 Task: Look for products in the category "Men's Health" from Sprouts only.
Action: Mouse moved to (240, 115)
Screenshot: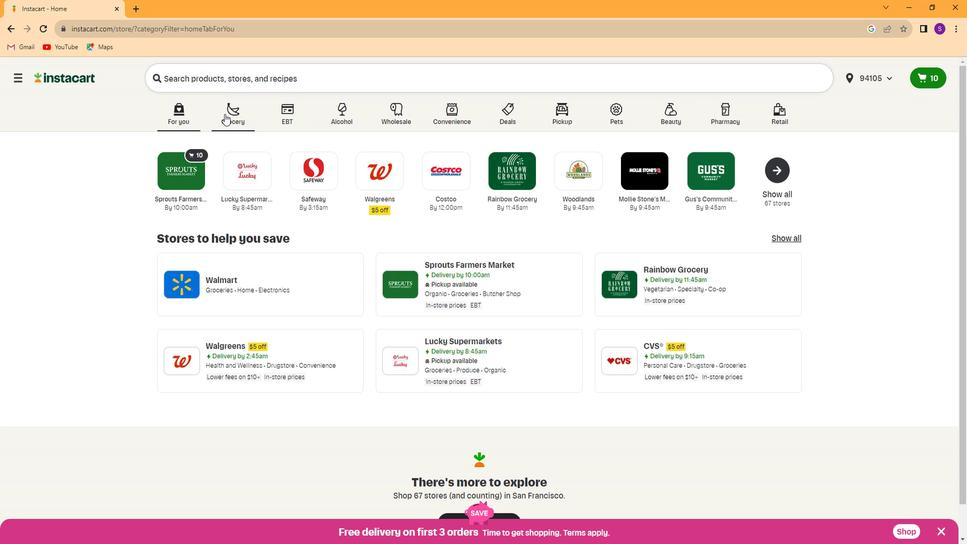 
Action: Mouse pressed left at (240, 115)
Screenshot: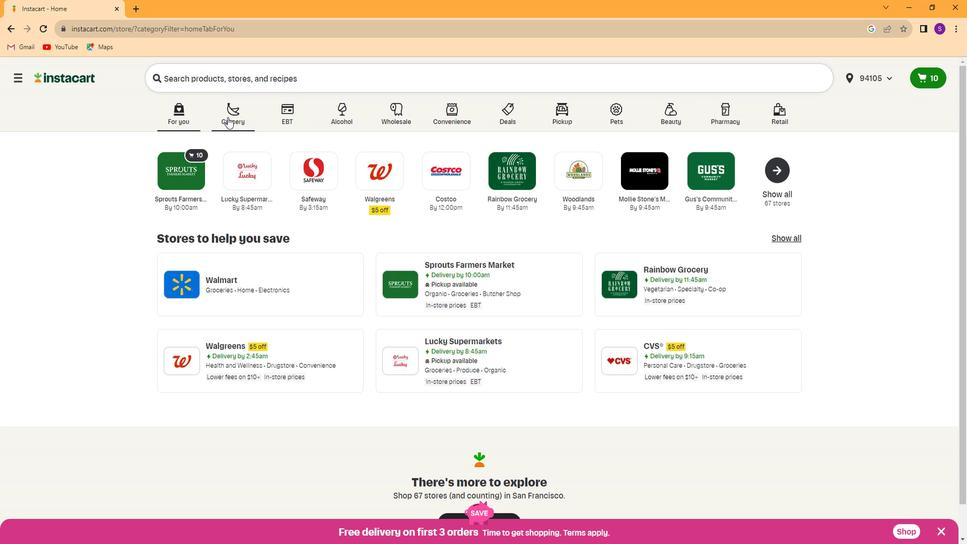 
Action: Mouse moved to (691, 169)
Screenshot: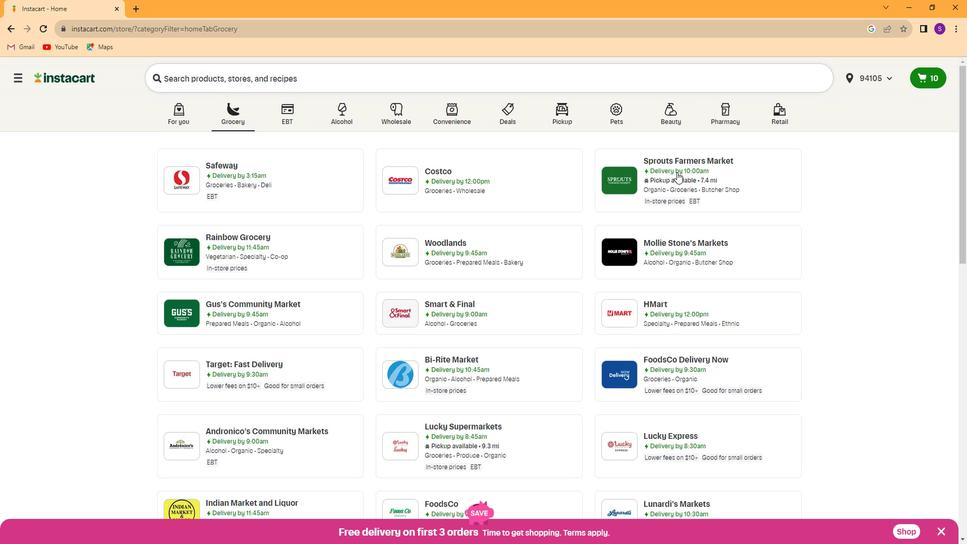 
Action: Mouse pressed left at (691, 169)
Screenshot: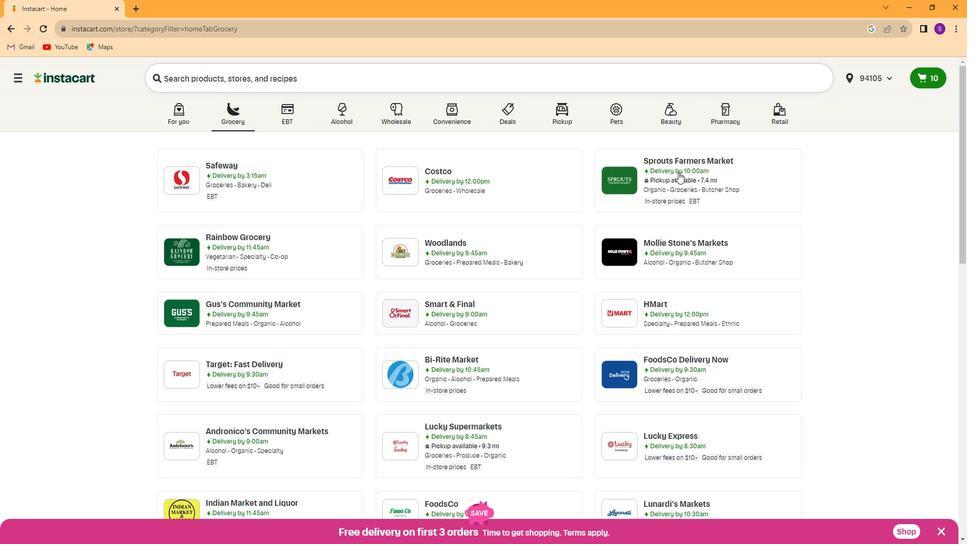 
Action: Mouse moved to (85, 358)
Screenshot: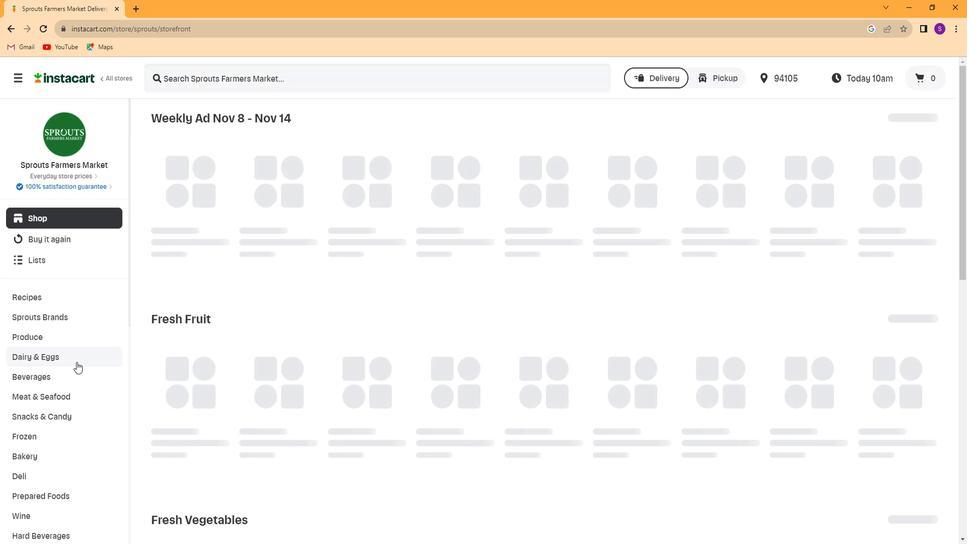 
Action: Mouse scrolled (85, 357) with delta (0, 0)
Screenshot: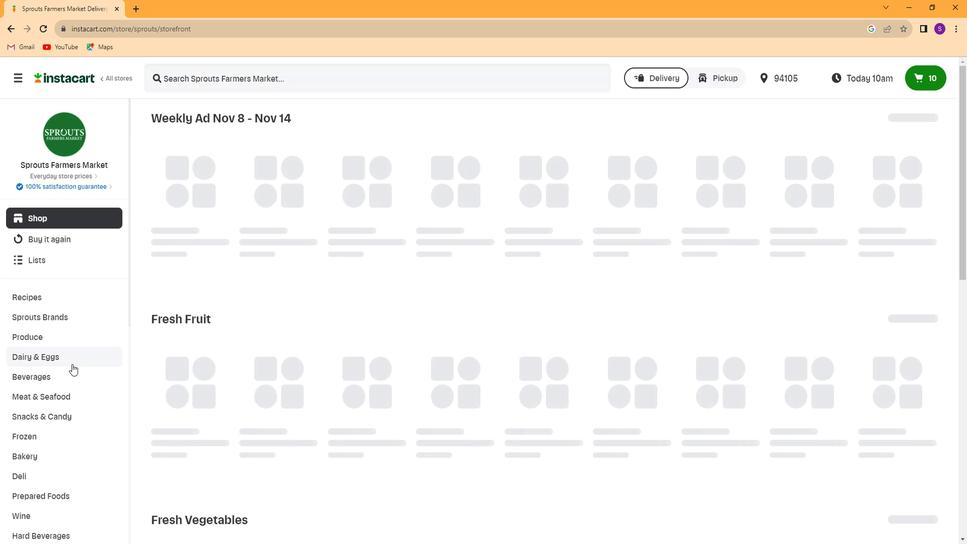 
Action: Mouse scrolled (85, 357) with delta (0, 0)
Screenshot: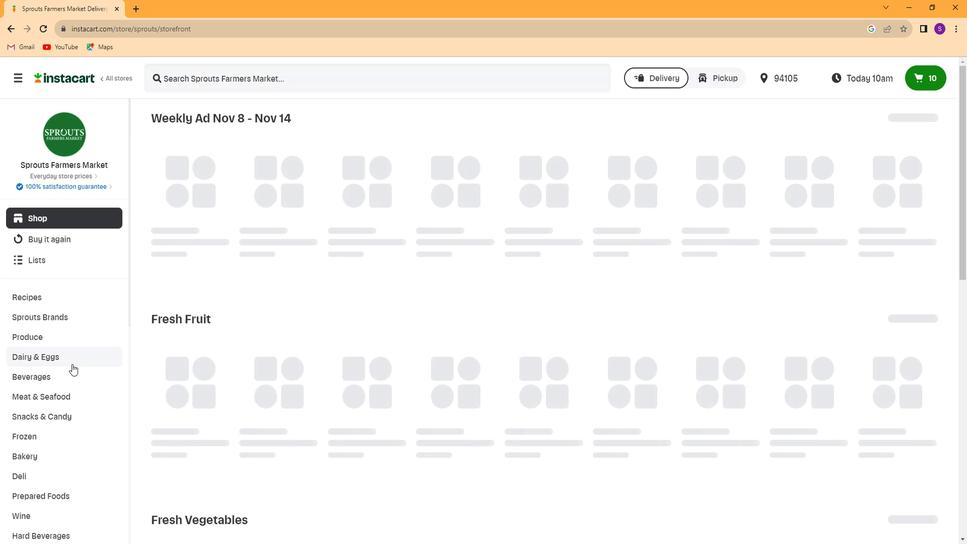 
Action: Mouse scrolled (85, 357) with delta (0, 0)
Screenshot: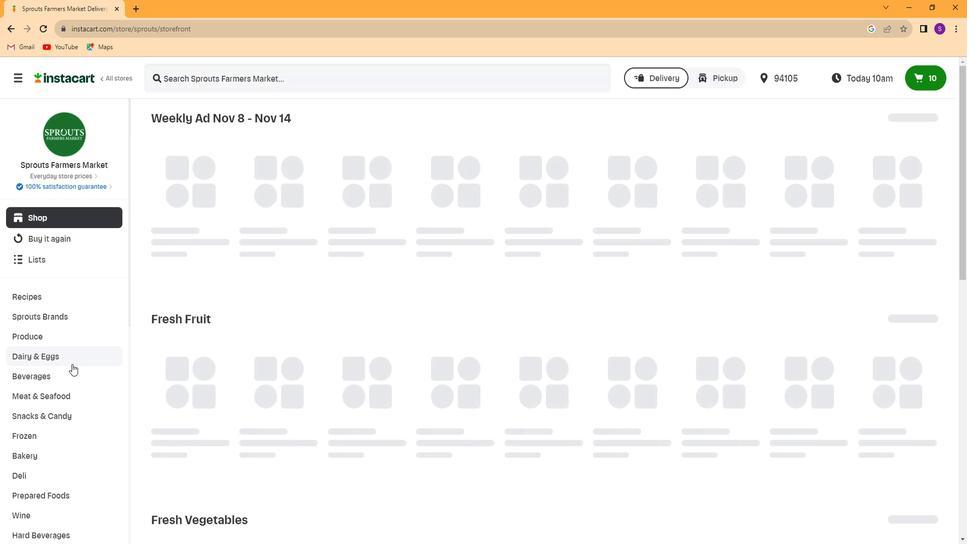 
Action: Mouse scrolled (85, 357) with delta (0, 0)
Screenshot: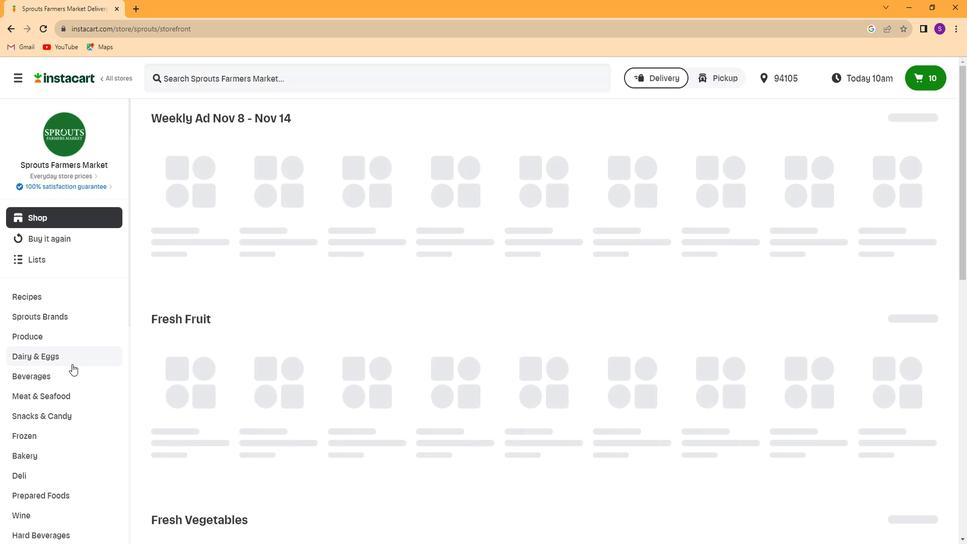 
Action: Mouse scrolled (85, 357) with delta (0, 0)
Screenshot: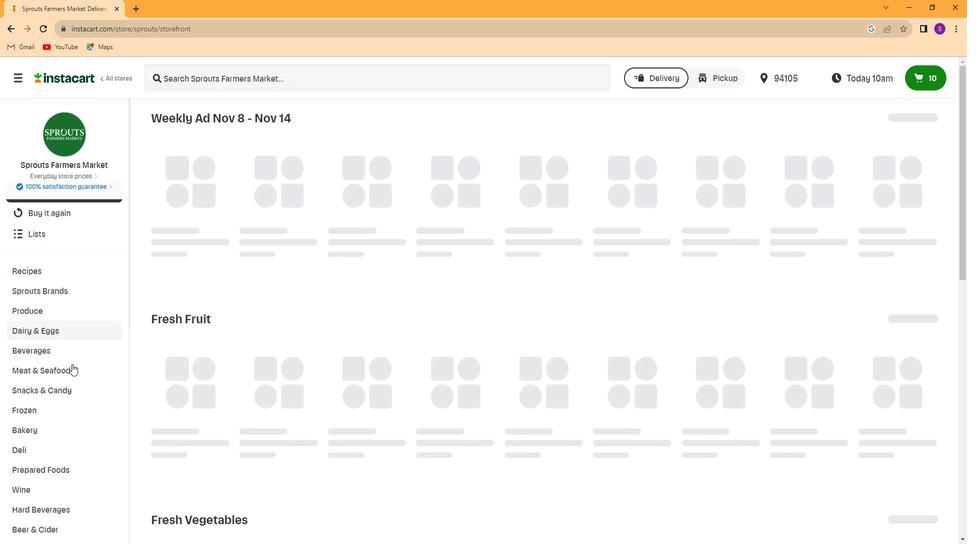 
Action: Mouse scrolled (85, 357) with delta (0, 0)
Screenshot: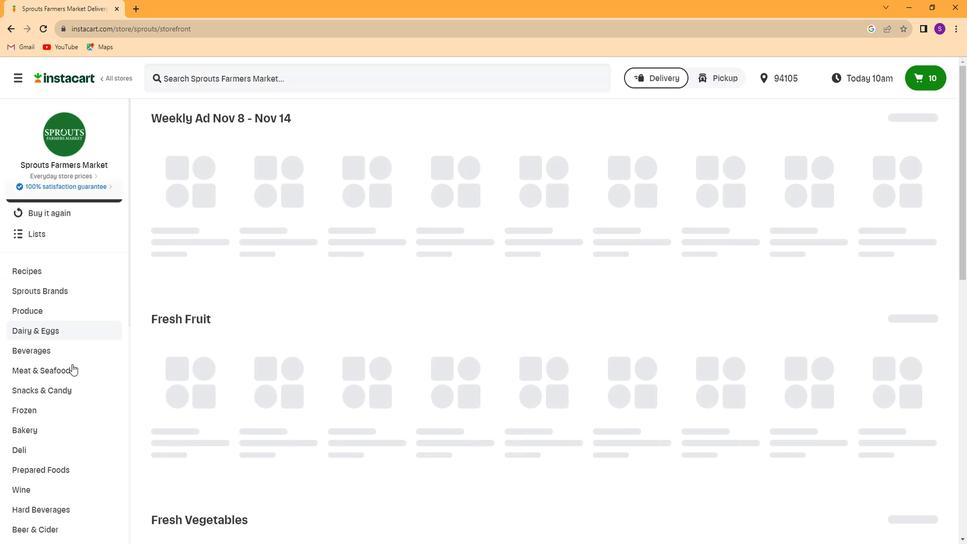
Action: Mouse scrolled (85, 357) with delta (0, 0)
Screenshot: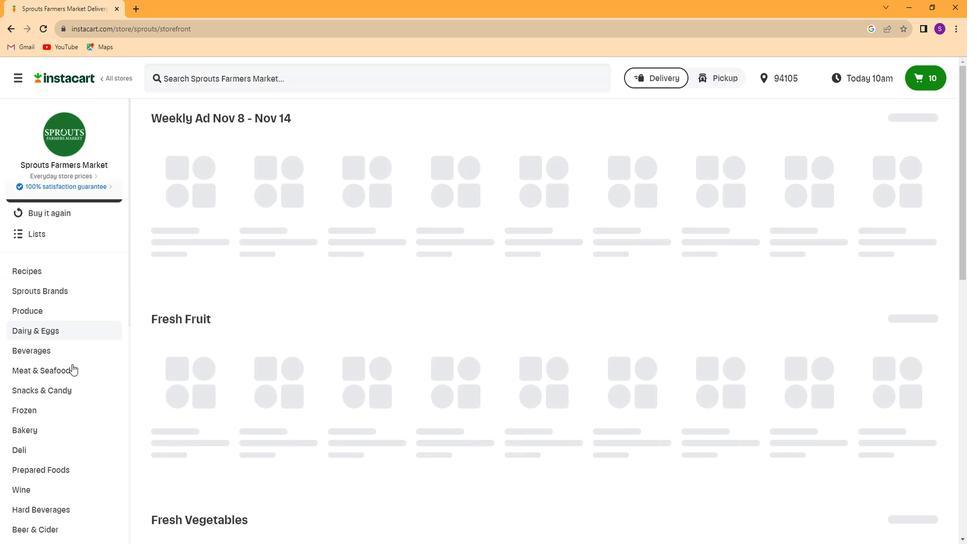 
Action: Mouse scrolled (85, 357) with delta (0, 0)
Screenshot: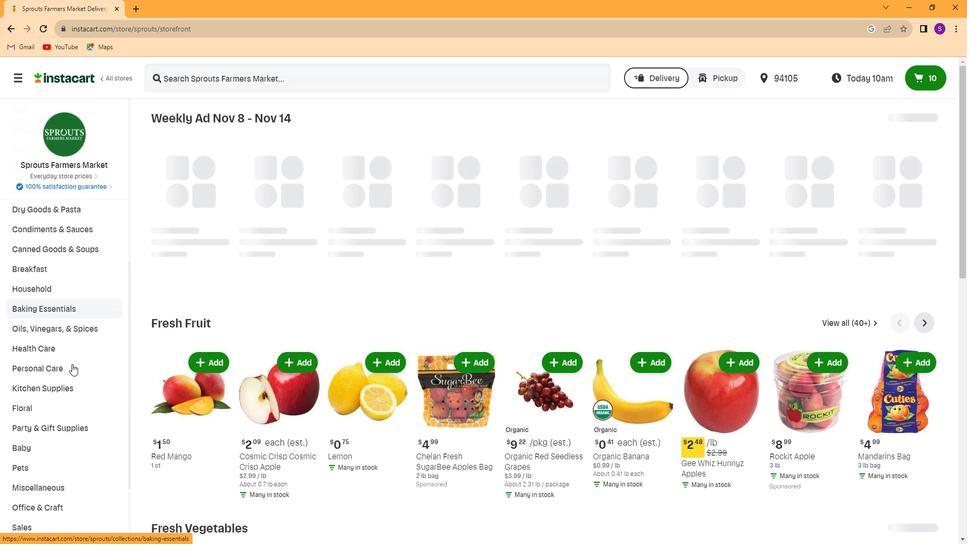 
Action: Mouse scrolled (85, 357) with delta (0, 0)
Screenshot: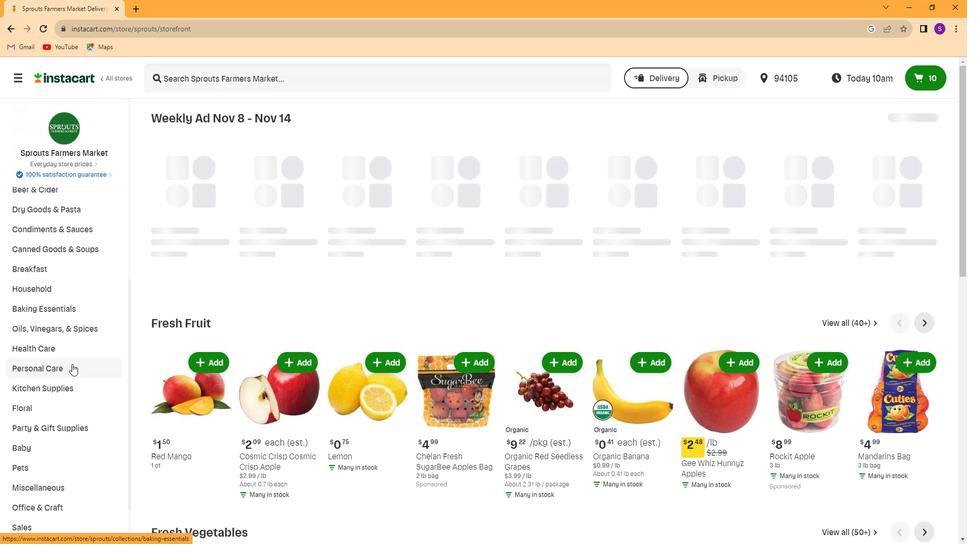 
Action: Mouse scrolled (85, 357) with delta (0, 0)
Screenshot: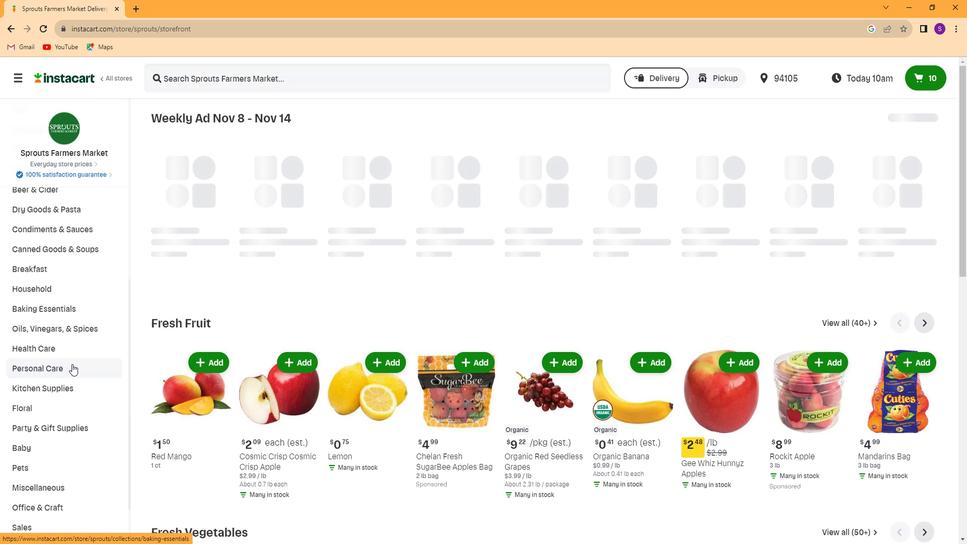 
Action: Mouse scrolled (85, 357) with delta (0, 0)
Screenshot: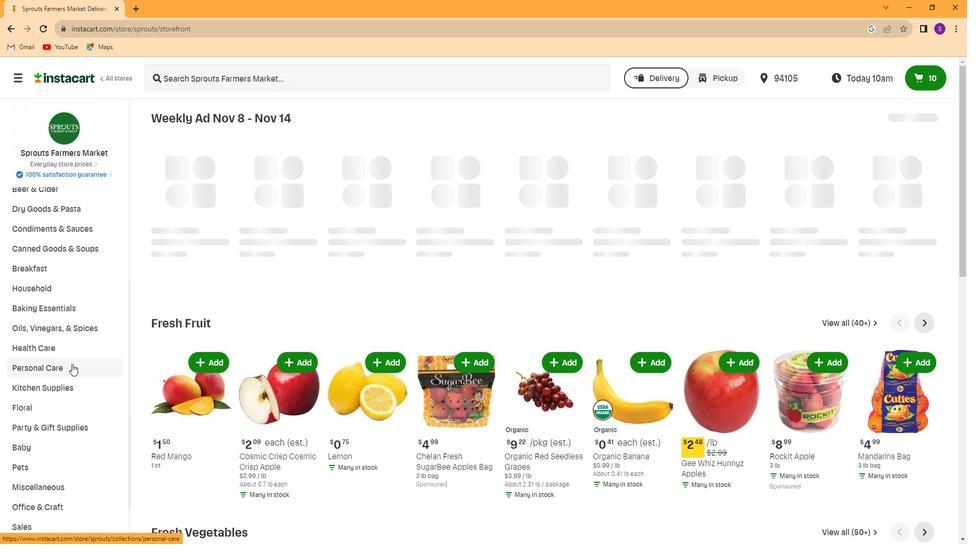 
Action: Mouse scrolled (85, 357) with delta (0, 0)
Screenshot: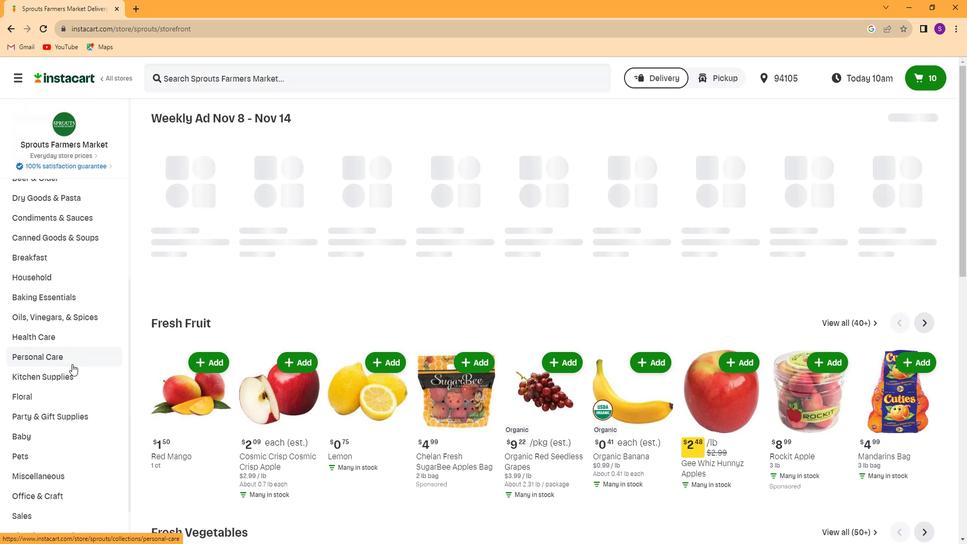 
Action: Mouse scrolled (85, 357) with delta (0, 0)
Screenshot: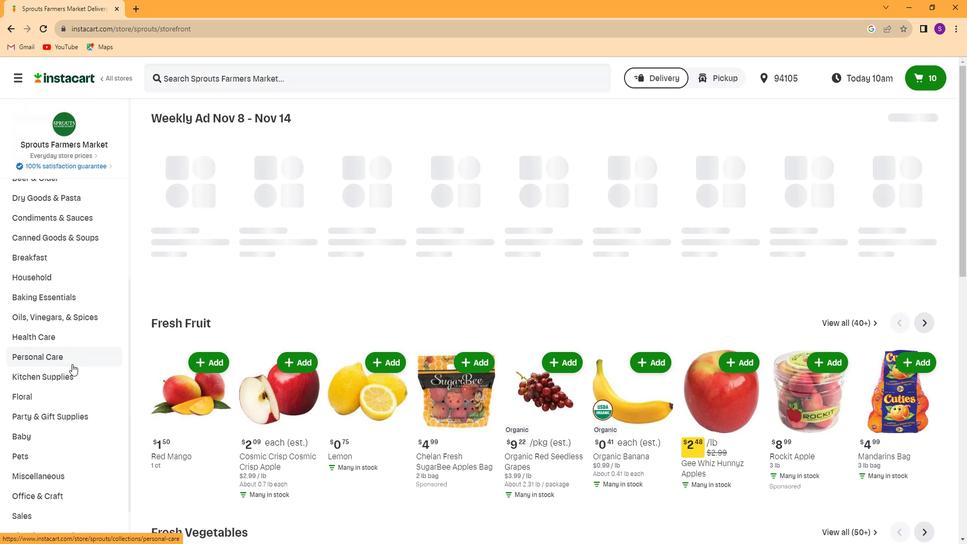 
Action: Mouse scrolled (85, 357) with delta (0, 0)
Screenshot: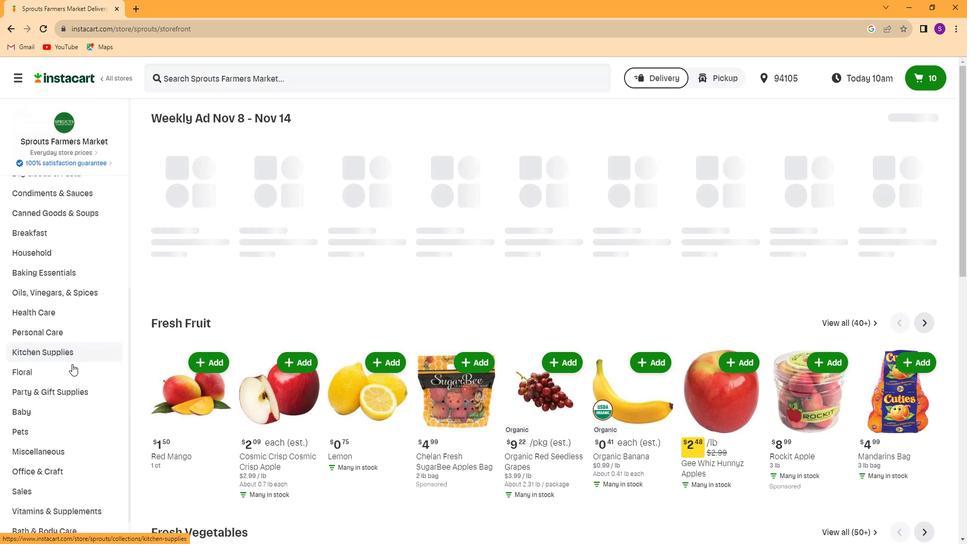 
Action: Mouse moved to (80, 479)
Screenshot: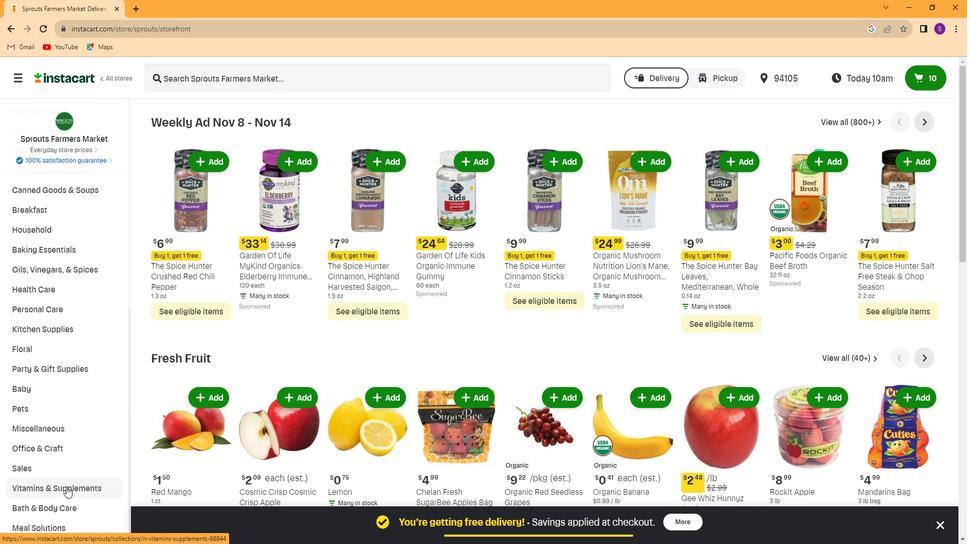 
Action: Mouse pressed left at (80, 479)
Screenshot: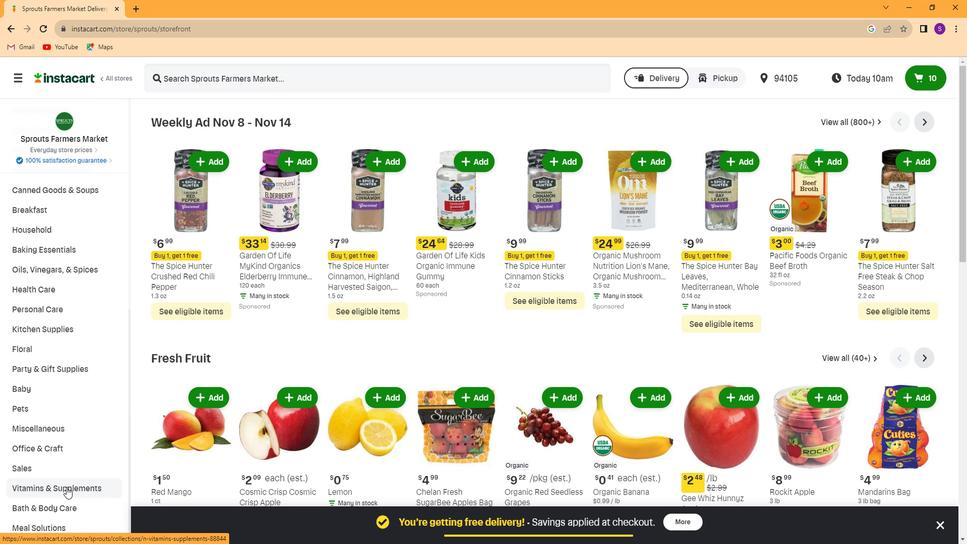 
Action: Mouse moved to (88, 436)
Screenshot: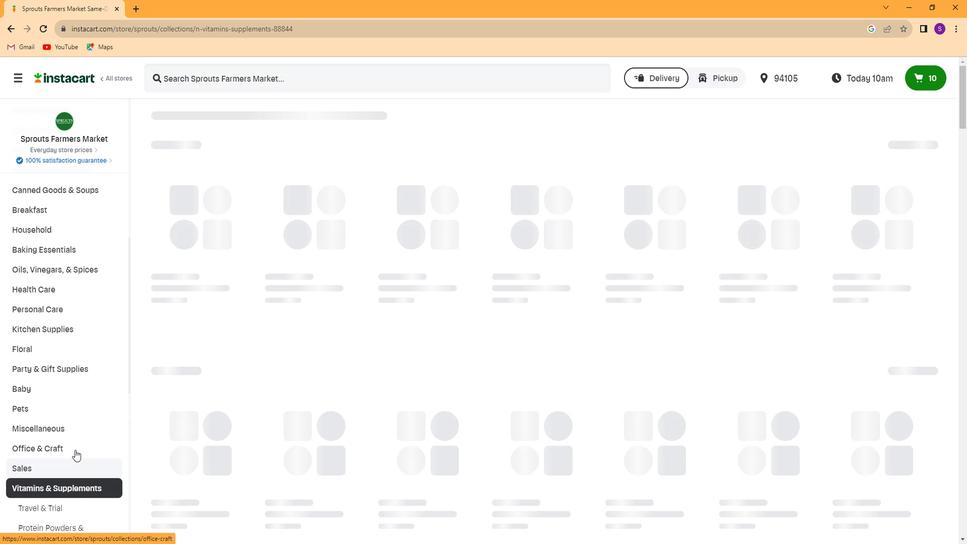 
Action: Mouse scrolled (88, 435) with delta (0, 0)
Screenshot: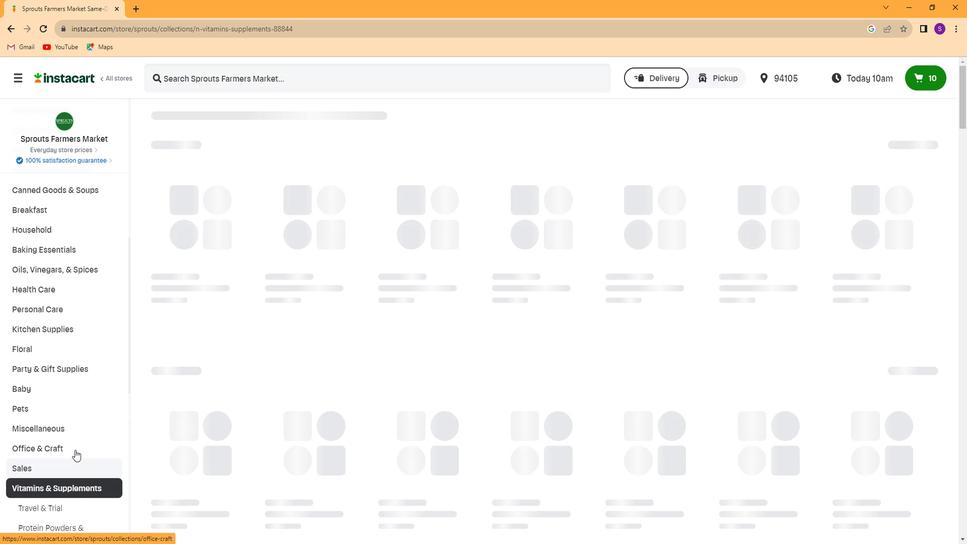 
Action: Mouse moved to (88, 414)
Screenshot: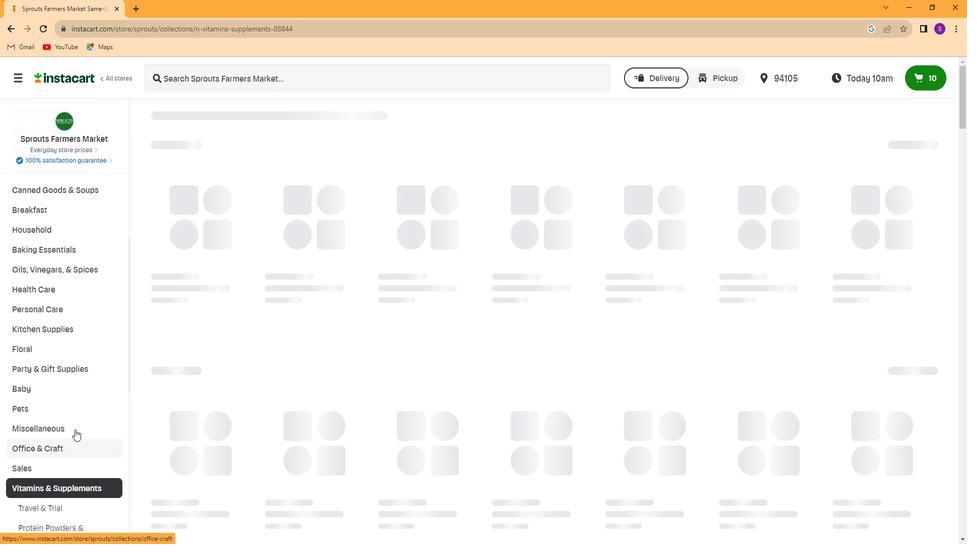 
Action: Mouse scrolled (88, 414) with delta (0, 0)
Screenshot: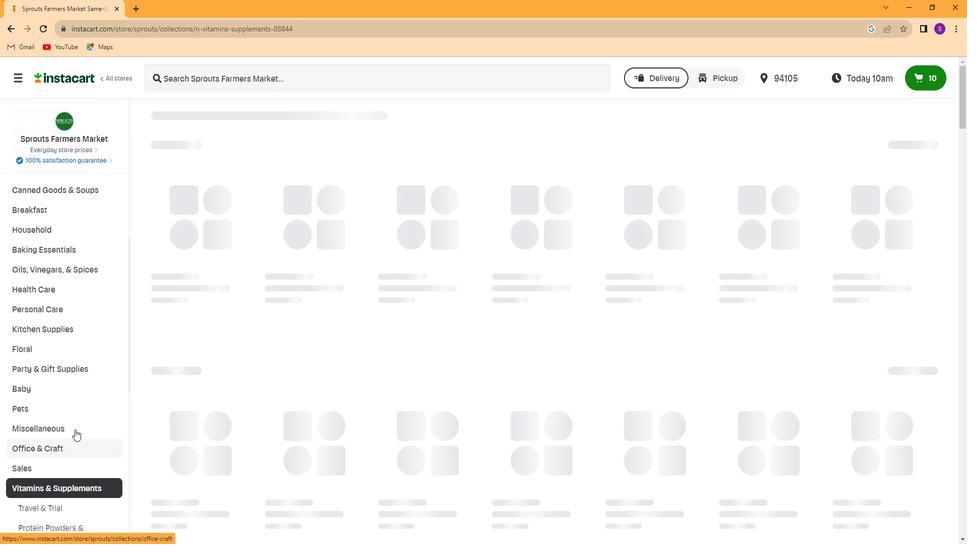 
Action: Mouse moved to (87, 400)
Screenshot: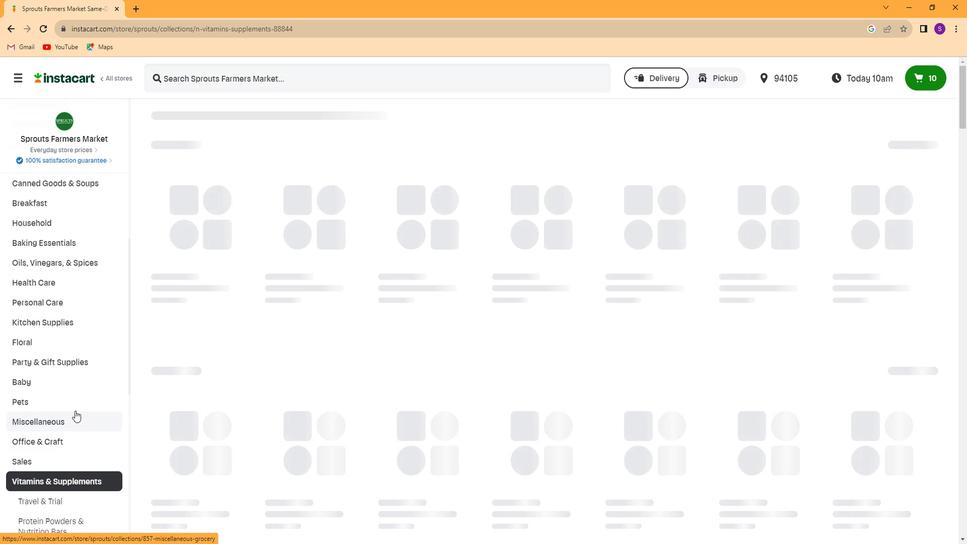
Action: Mouse scrolled (87, 399) with delta (0, 0)
Screenshot: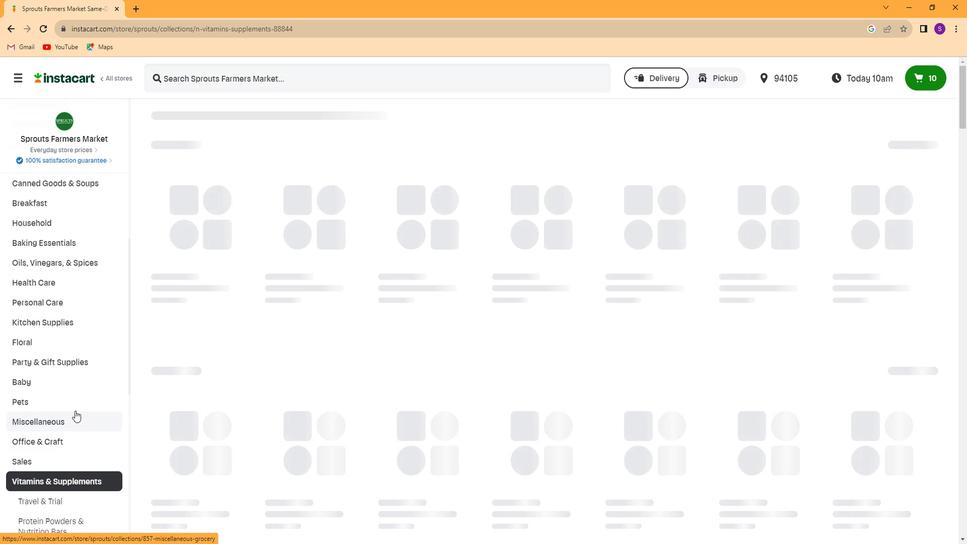 
Action: Mouse moved to (87, 387)
Screenshot: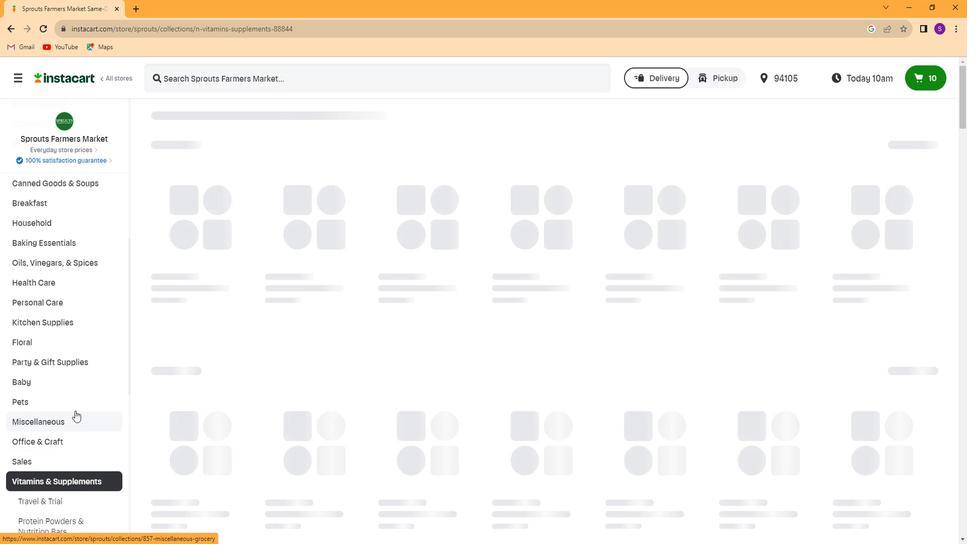 
Action: Mouse scrolled (87, 386) with delta (0, 0)
Screenshot: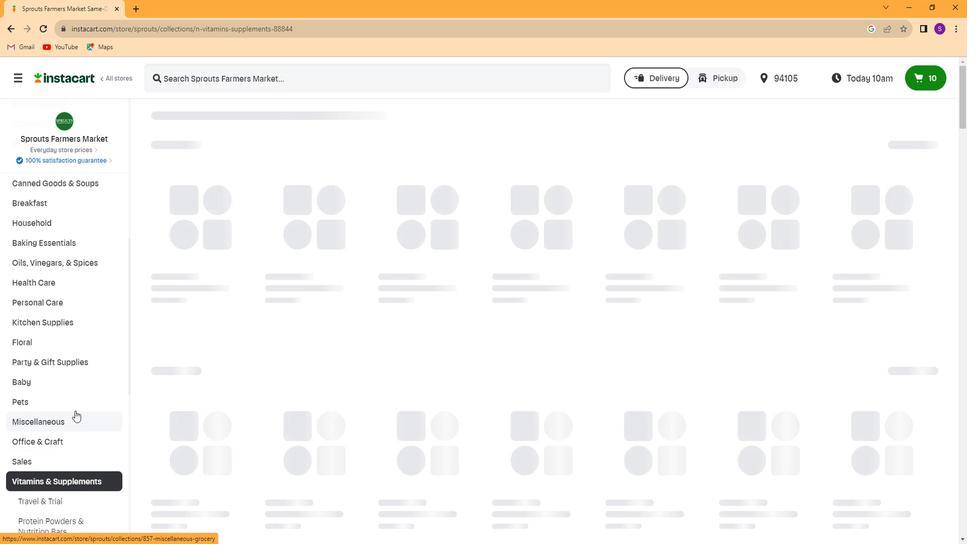 
Action: Mouse moved to (87, 375)
Screenshot: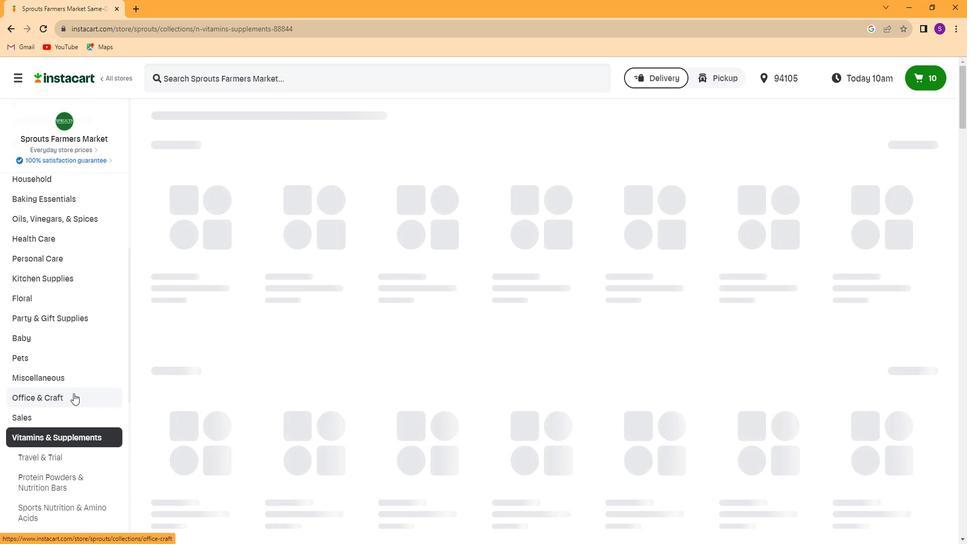 
Action: Mouse scrolled (87, 374) with delta (0, 0)
Screenshot: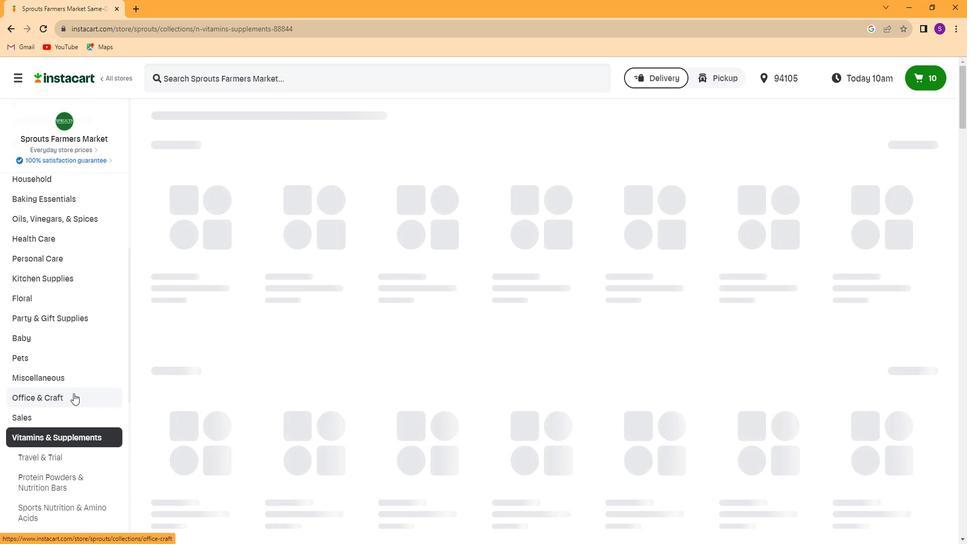 
Action: Mouse moved to (87, 365)
Screenshot: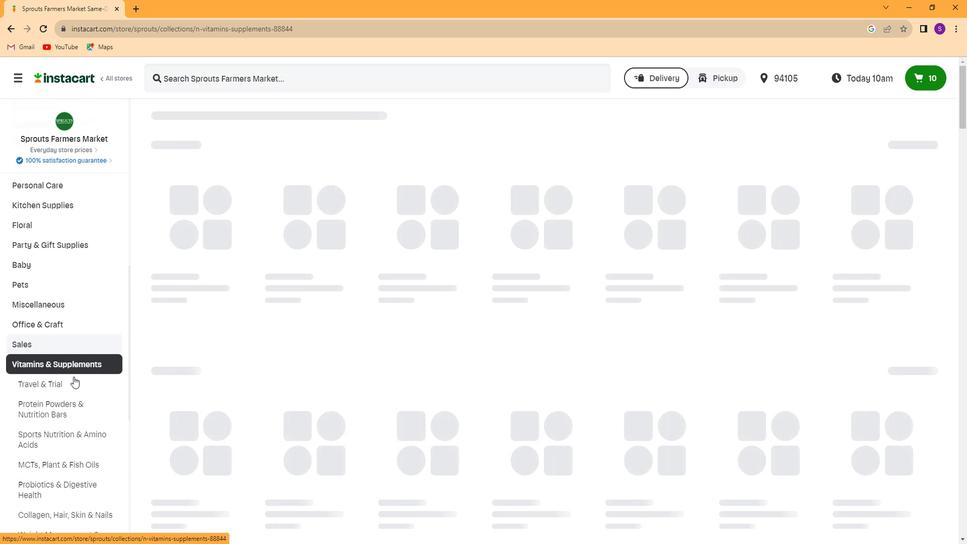 
Action: Mouse scrolled (87, 365) with delta (0, 0)
Screenshot: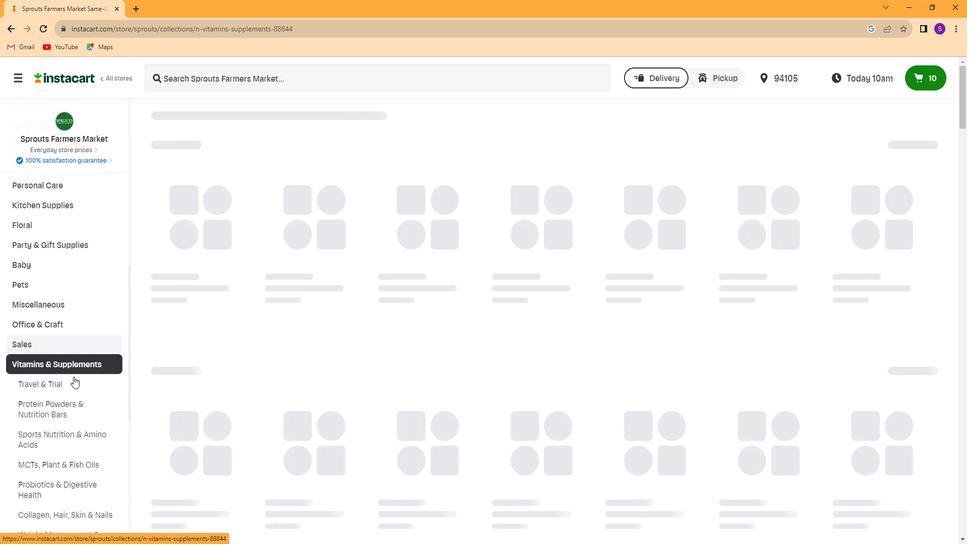 
Action: Mouse moved to (81, 407)
Screenshot: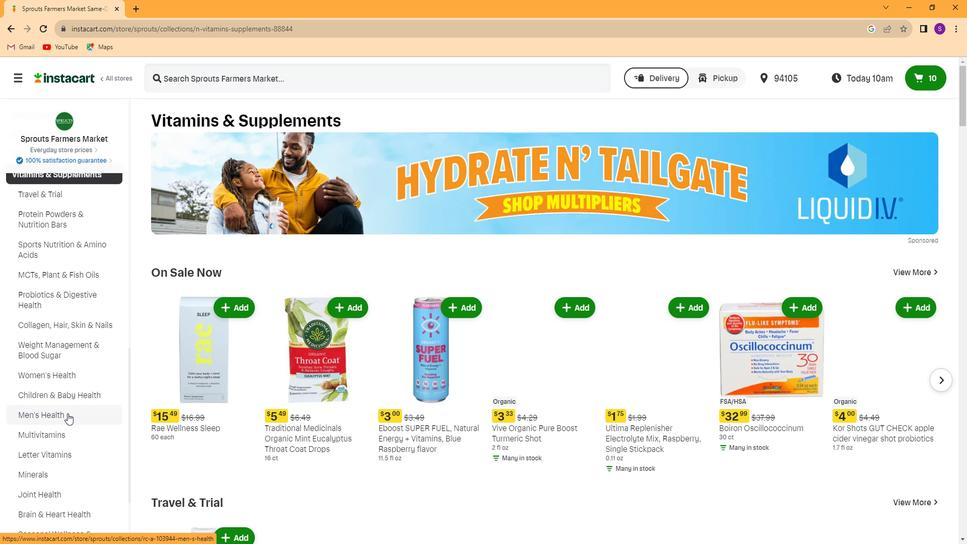 
Action: Mouse pressed left at (81, 407)
Screenshot: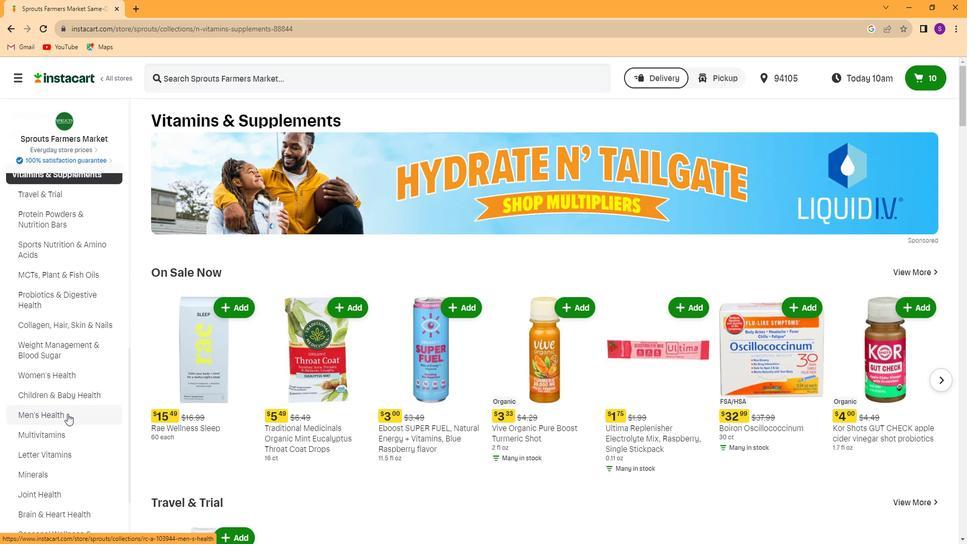 
Action: Mouse moved to (359, 155)
Screenshot: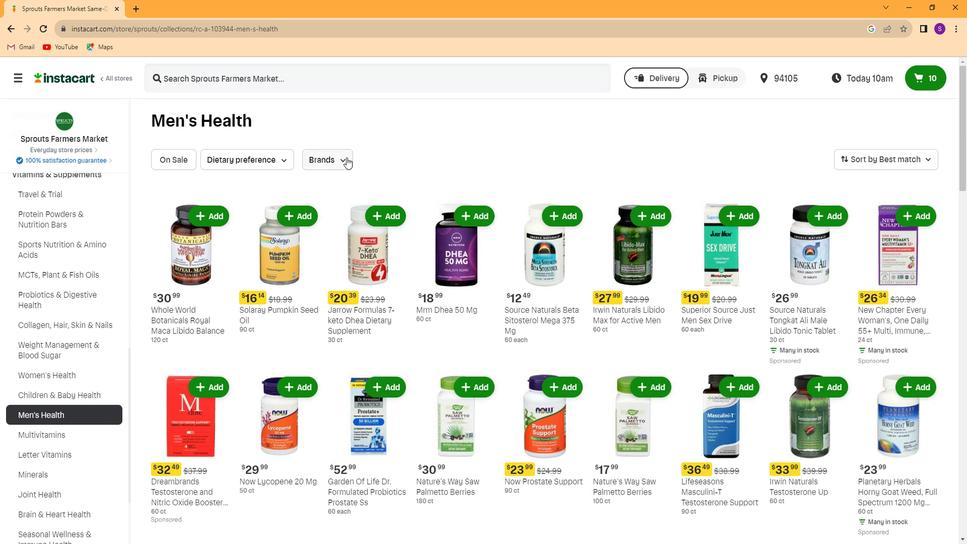 
Action: Mouse pressed left at (359, 155)
Screenshot: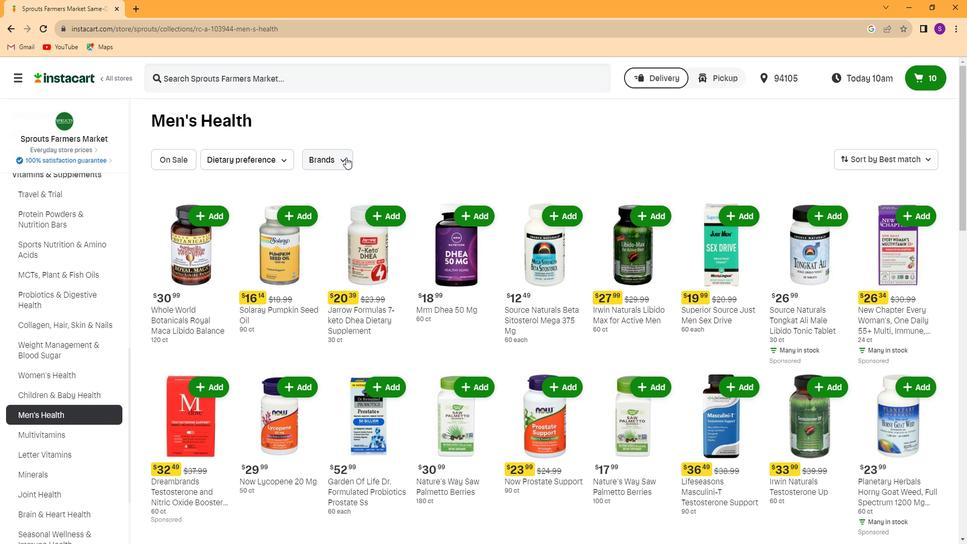 
Action: Mouse moved to (367, 233)
Screenshot: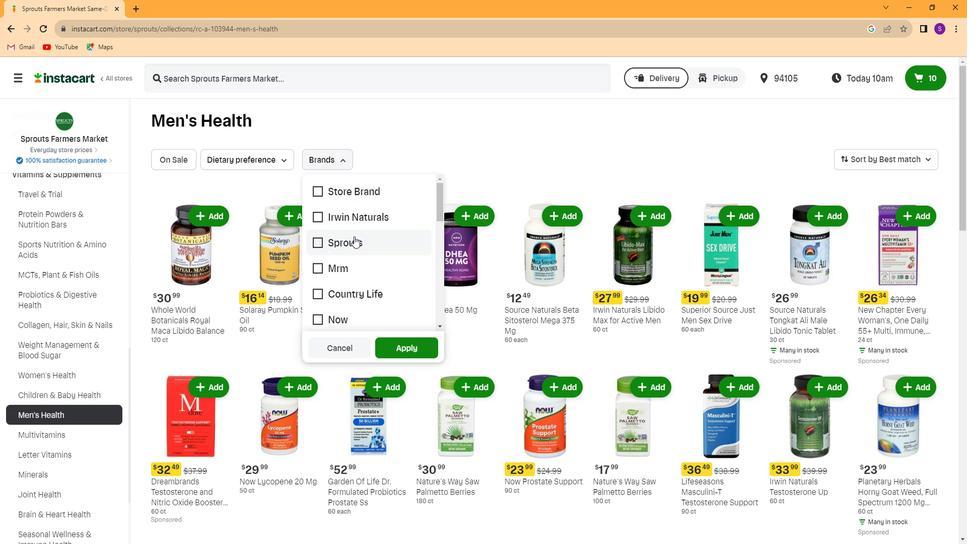 
Action: Mouse pressed left at (367, 233)
Screenshot: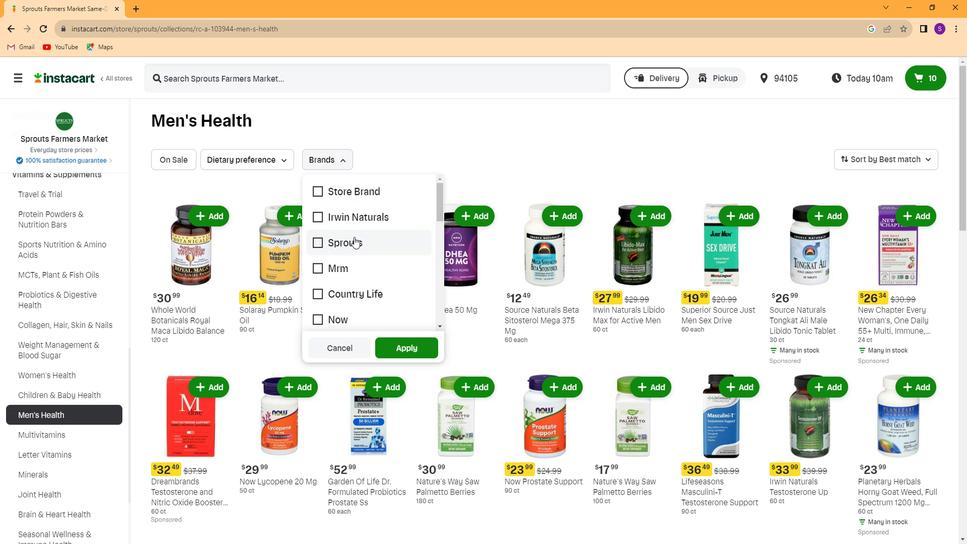 
Action: Mouse moved to (412, 343)
Screenshot: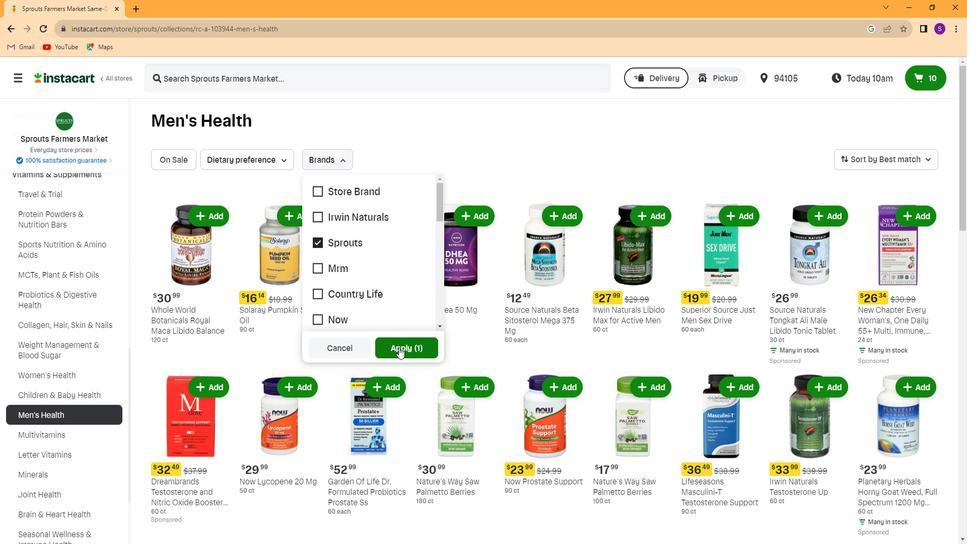 
Action: Mouse pressed left at (412, 343)
Screenshot: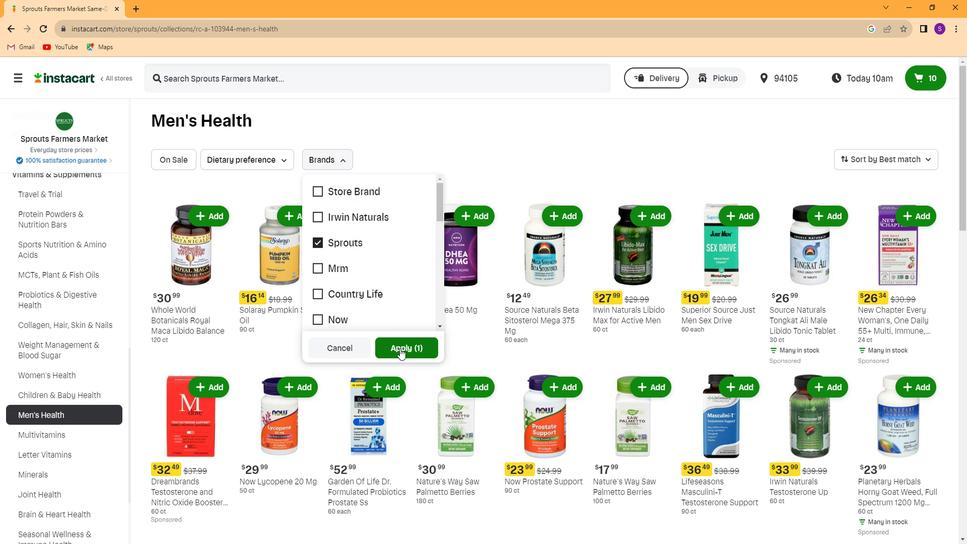 
Action: Mouse moved to (425, 339)
Screenshot: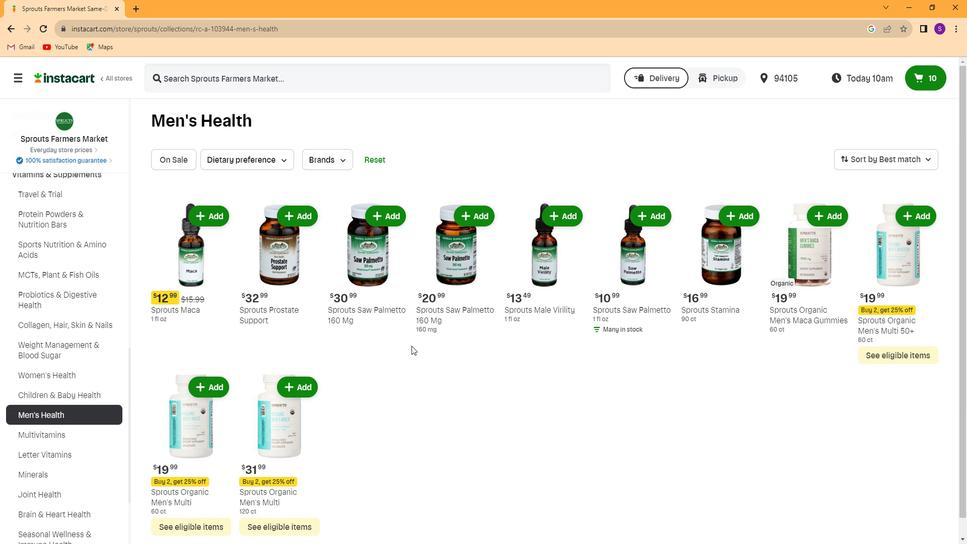 
